 Task: Create List Security in Board Marketing Strategy to Workspace Lead Generation. Create List Passwords in Board Employee Offboarding to Workspace Lead Generation. Create List Licenses in Board Content Marketing Web Content Strategy and Optimization to Workspace Lead Generation
Action: Mouse moved to (552, 151)
Screenshot: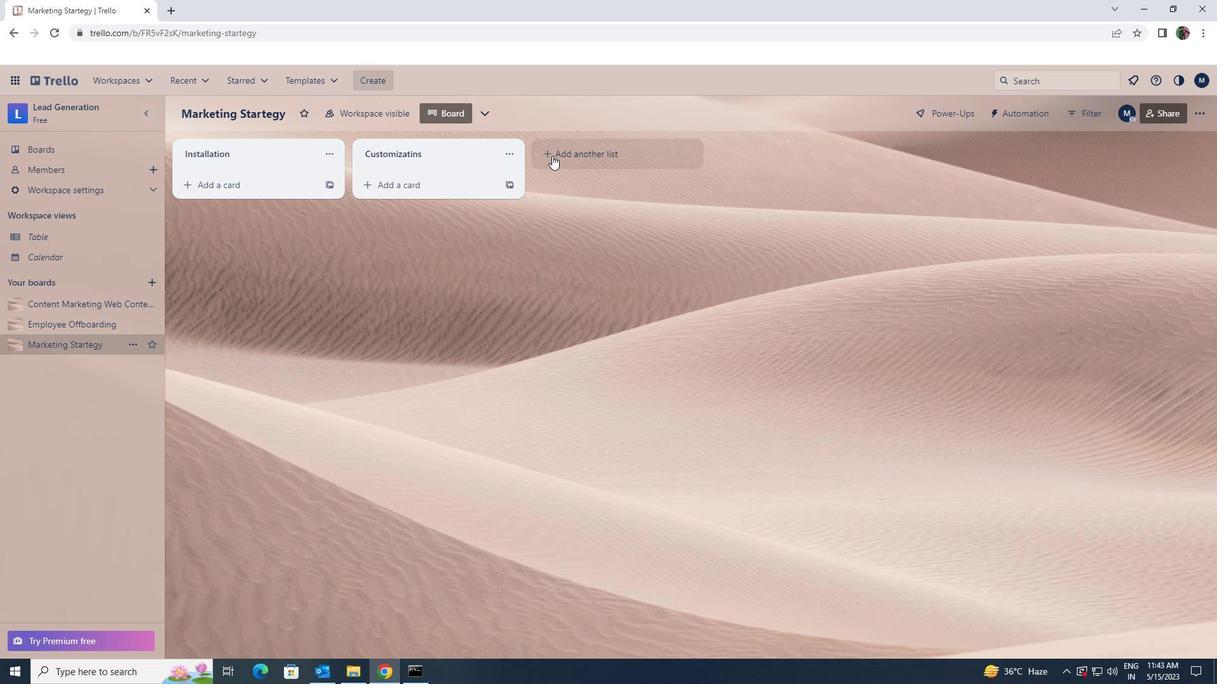 
Action: Mouse pressed left at (552, 151)
Screenshot: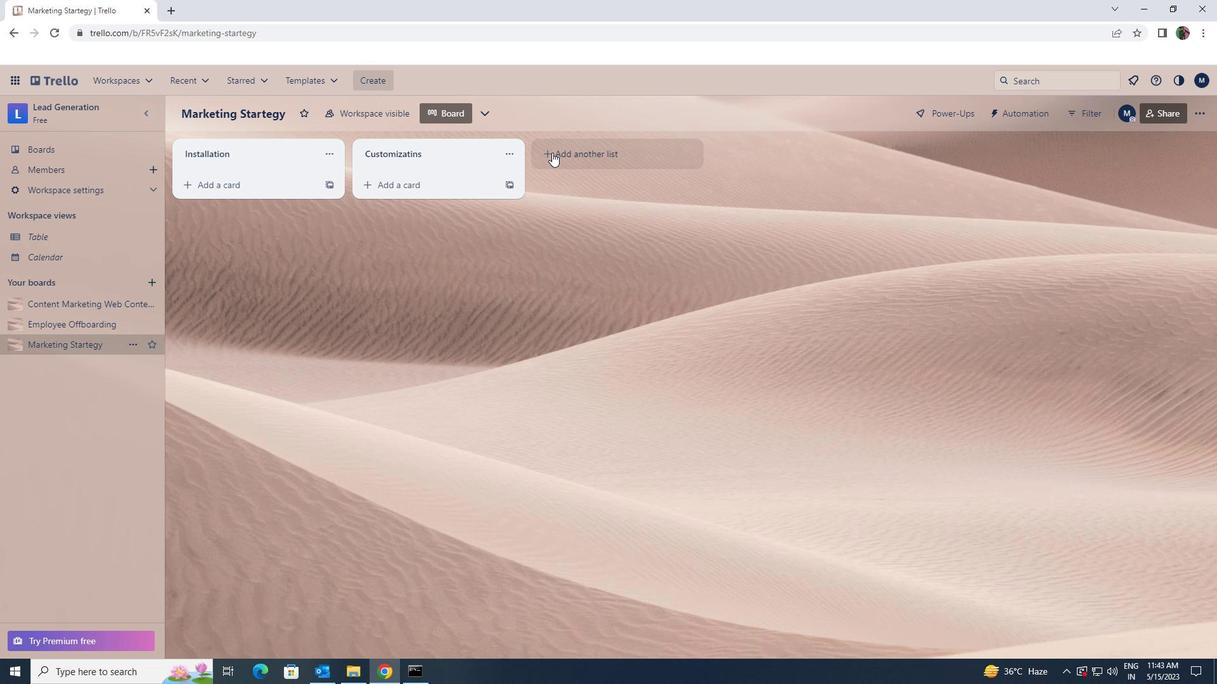 
Action: Key pressed <Key.shift><Key.shift><Key.shift><Key.shift><Key.shift><Key.shift>SECURITY
Screenshot: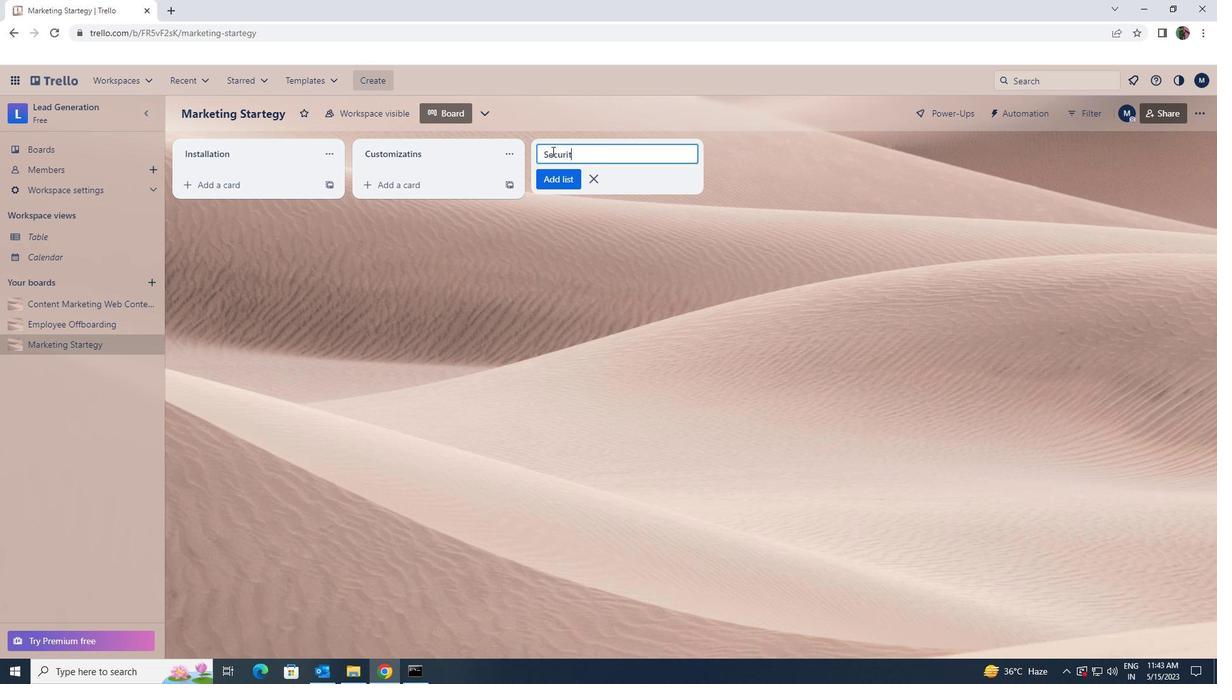 
Action: Mouse moved to (567, 183)
Screenshot: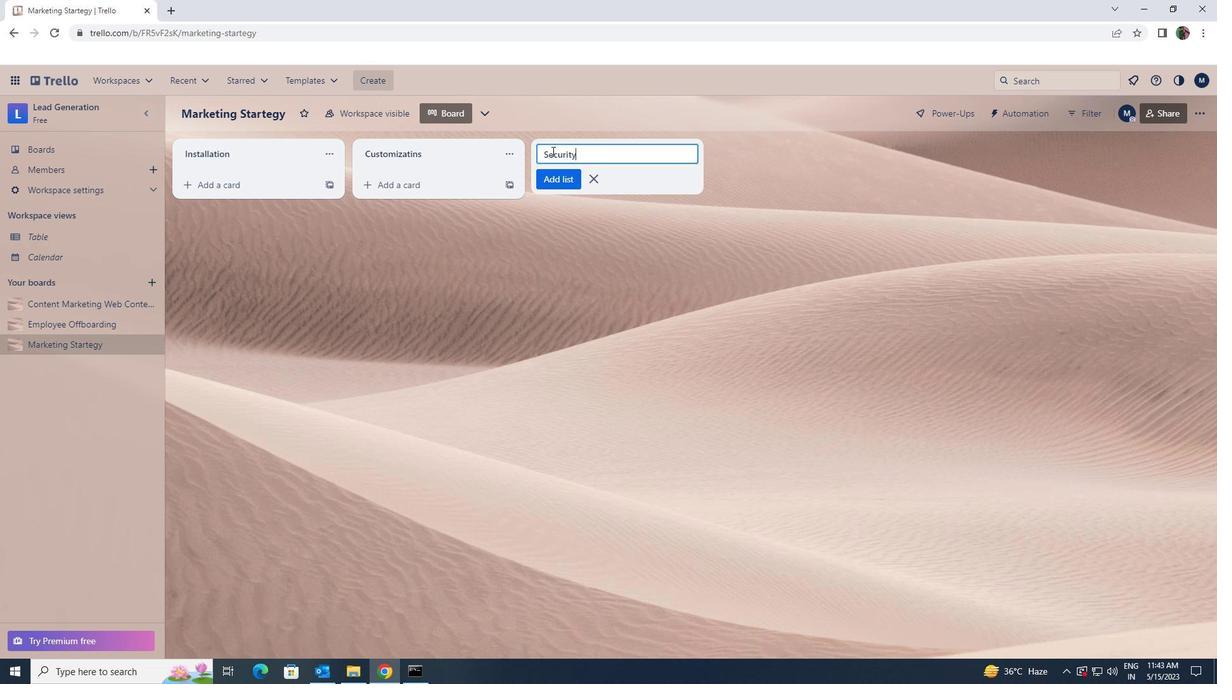 
Action: Mouse pressed left at (567, 183)
Screenshot: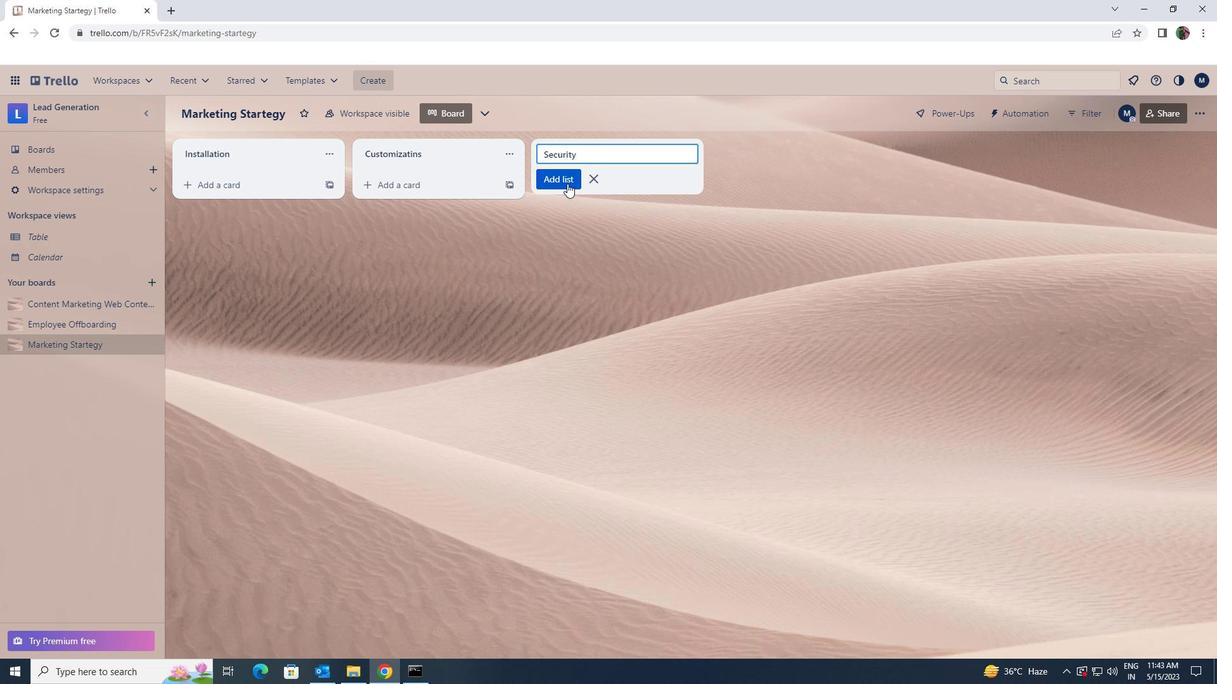 
Action: Mouse moved to (40, 329)
Screenshot: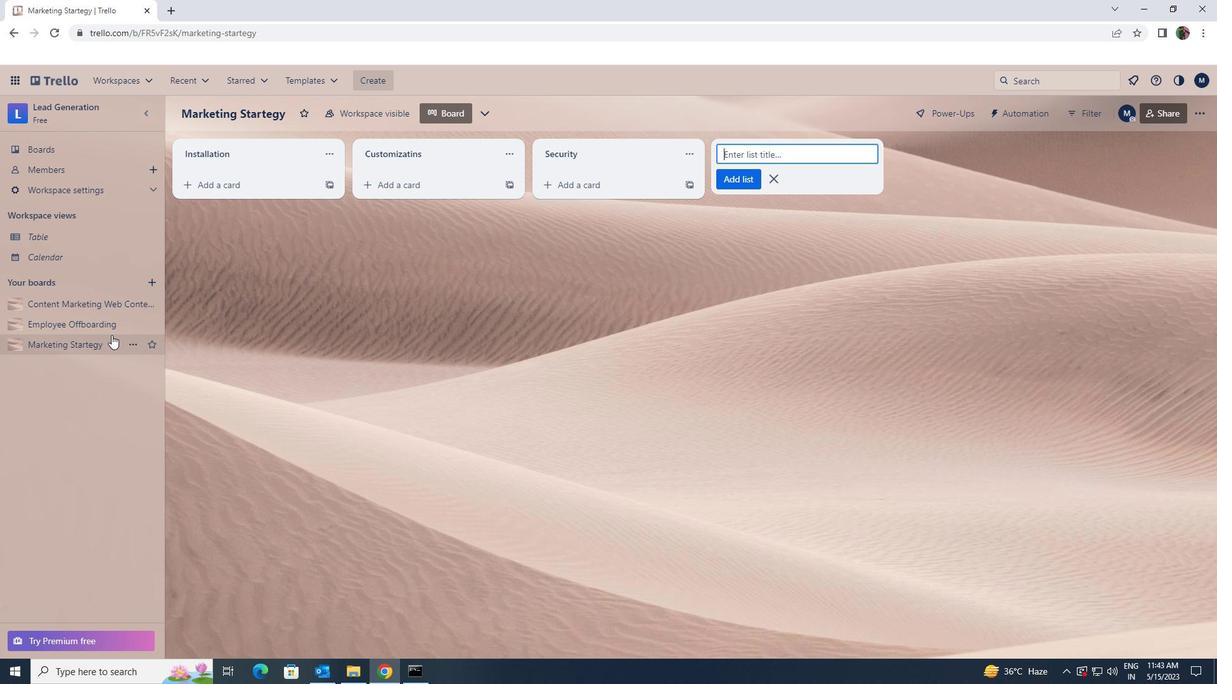 
Action: Mouse pressed left at (40, 329)
Screenshot: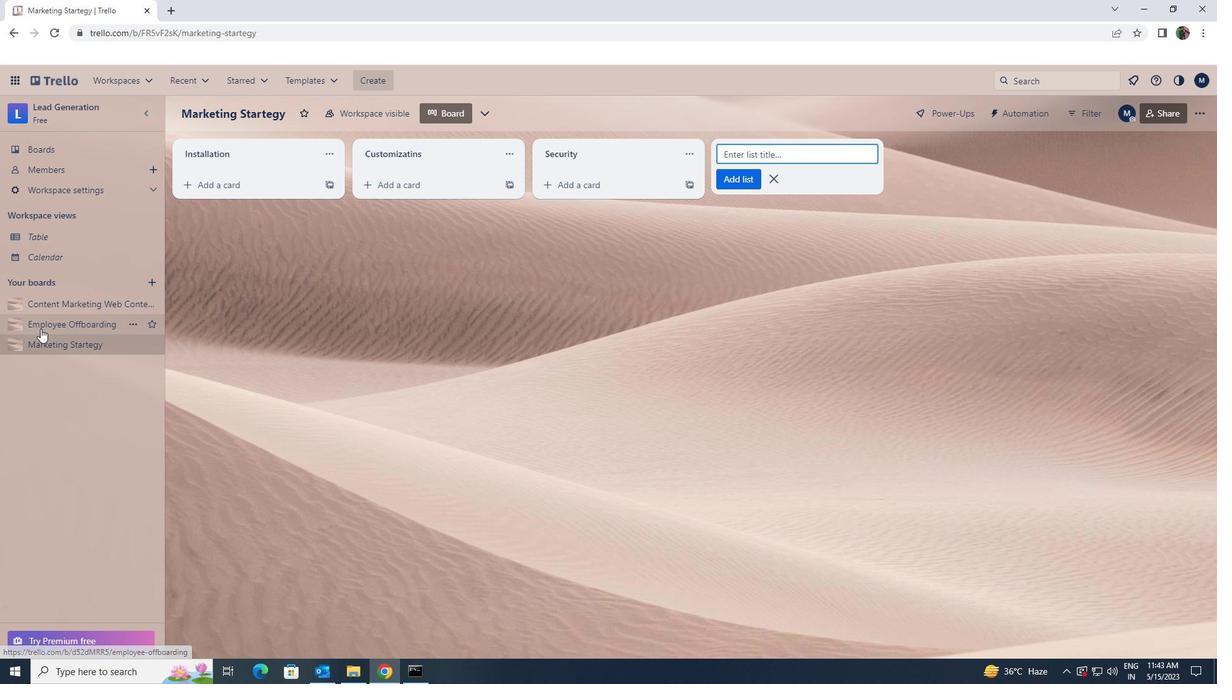 
Action: Mouse moved to (560, 156)
Screenshot: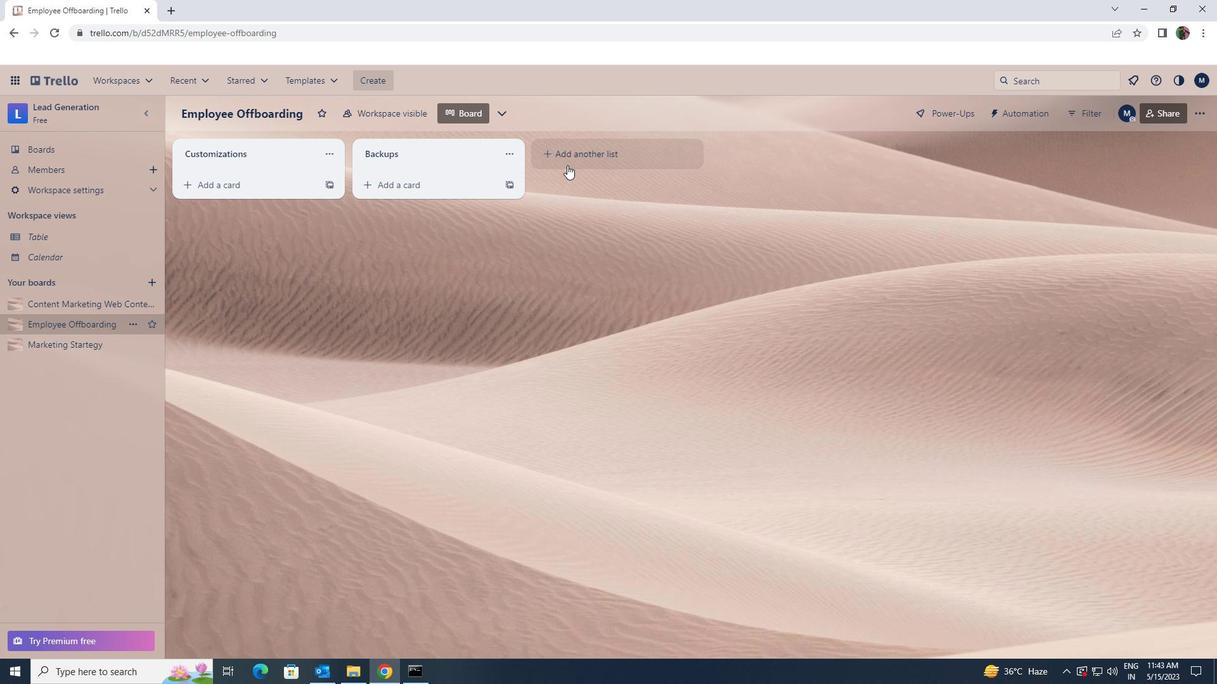
Action: Mouse pressed left at (560, 156)
Screenshot: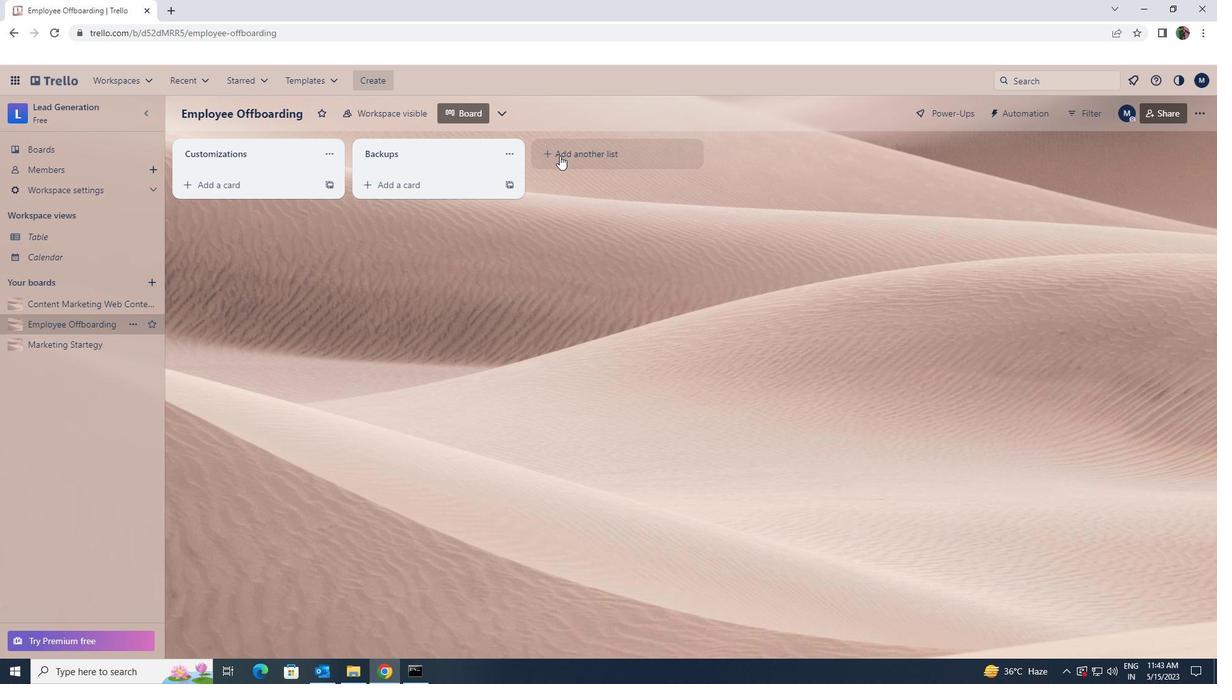 
Action: Key pressed <Key.shift>PASSWORD
Screenshot: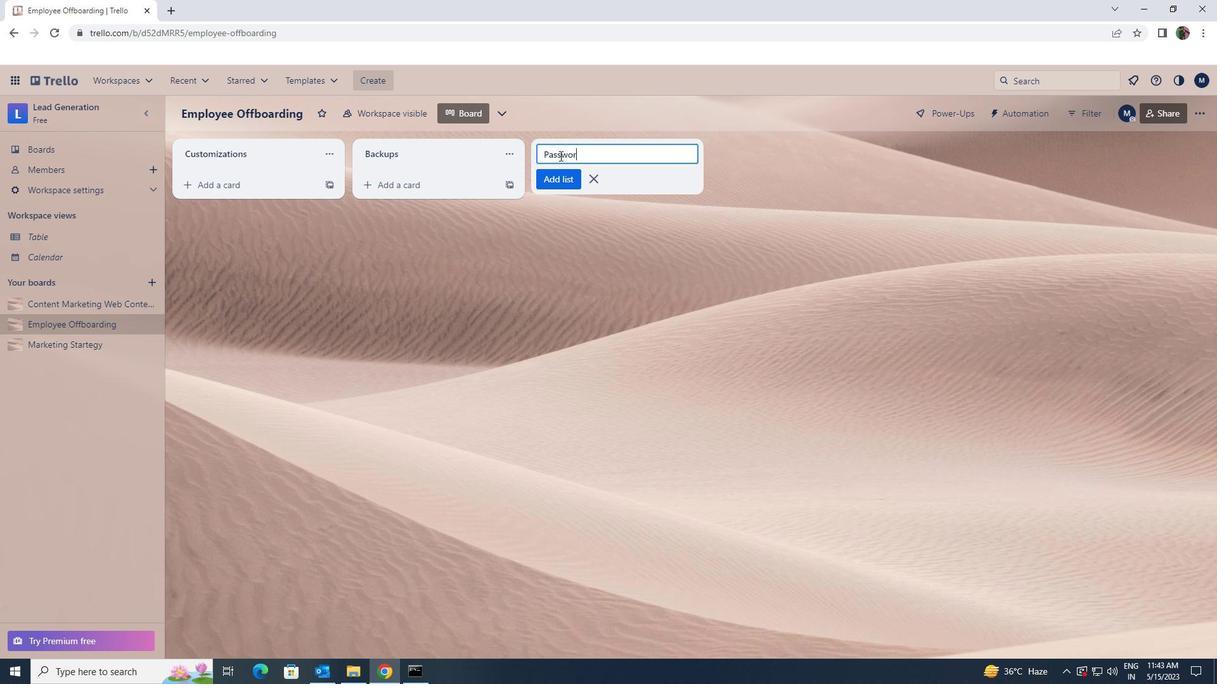 
Action: Mouse moved to (562, 176)
Screenshot: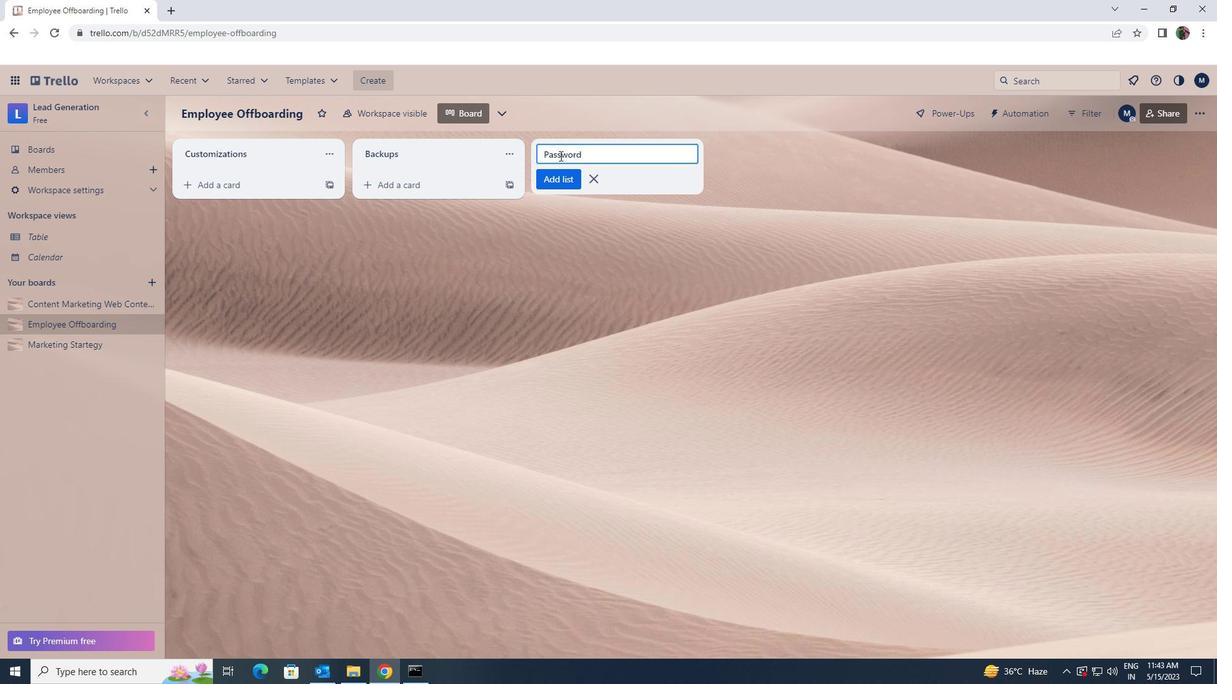 
Action: Mouse pressed left at (562, 176)
Screenshot: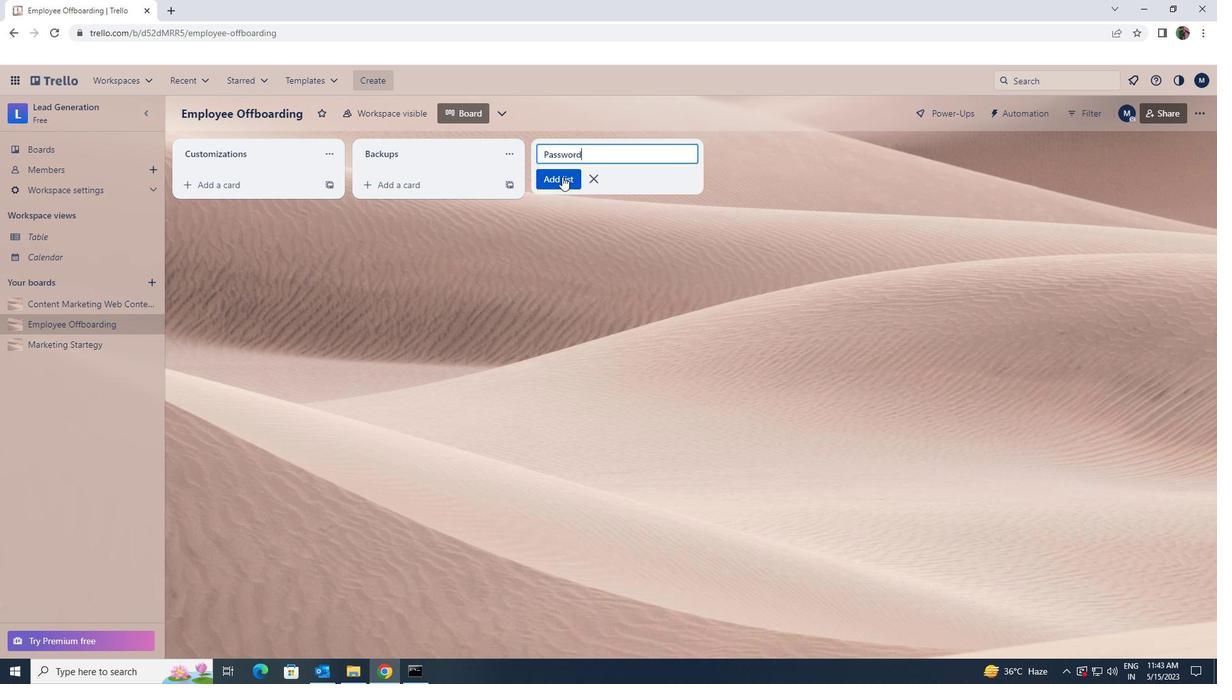 
Action: Mouse moved to (83, 300)
Screenshot: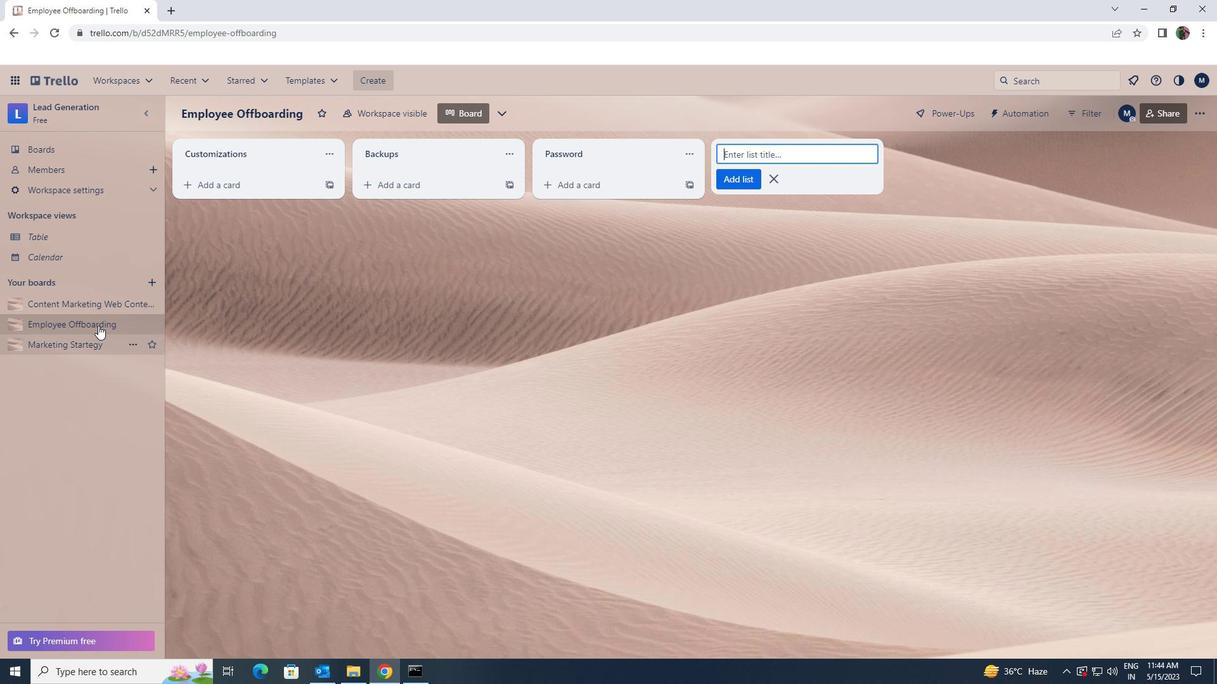 
Action: Mouse pressed left at (83, 300)
Screenshot: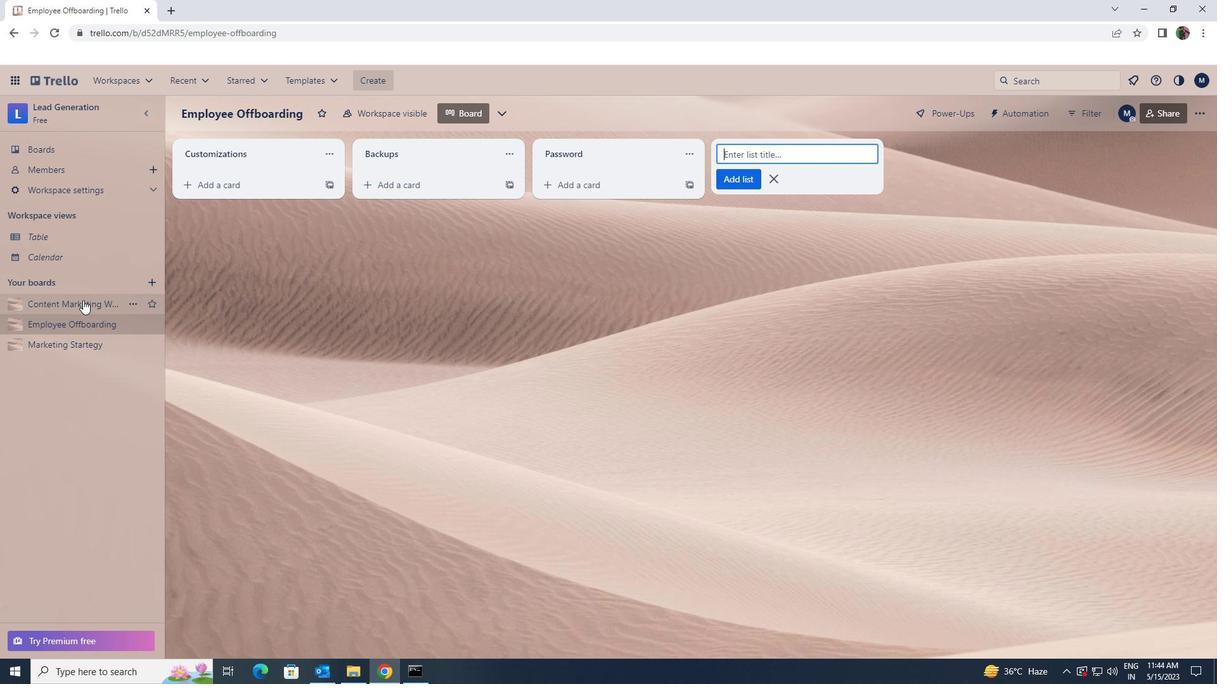 
Action: Mouse moved to (543, 162)
Screenshot: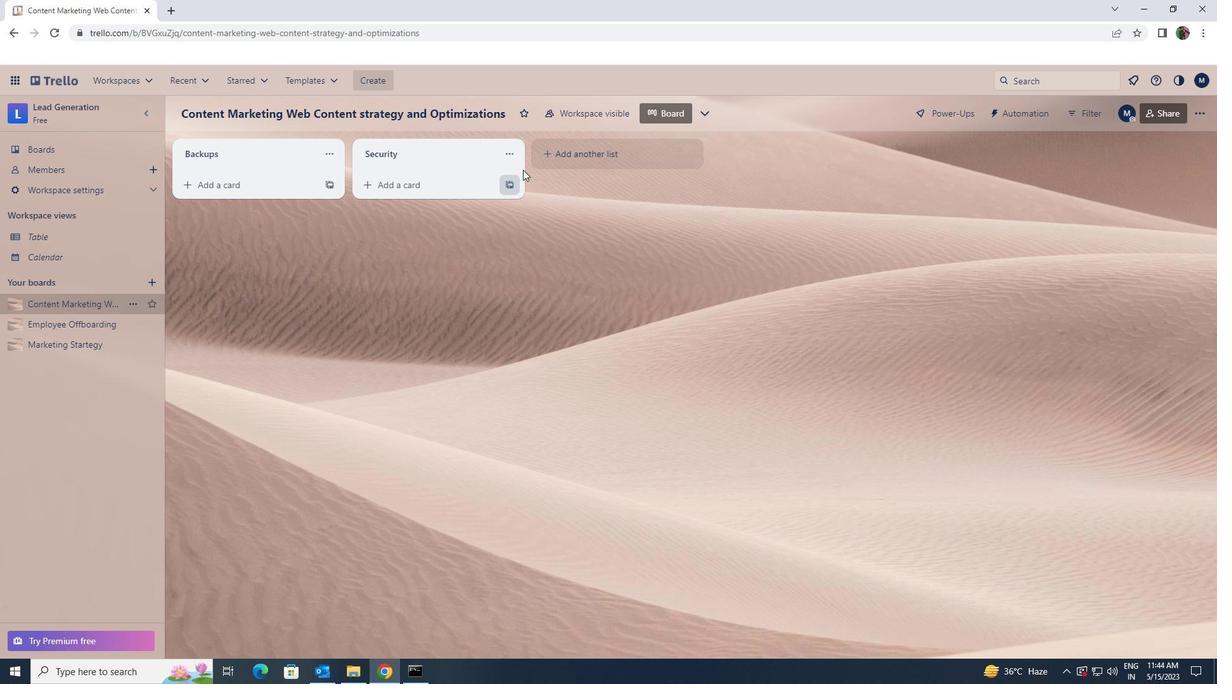 
Action: Mouse pressed left at (543, 162)
Screenshot: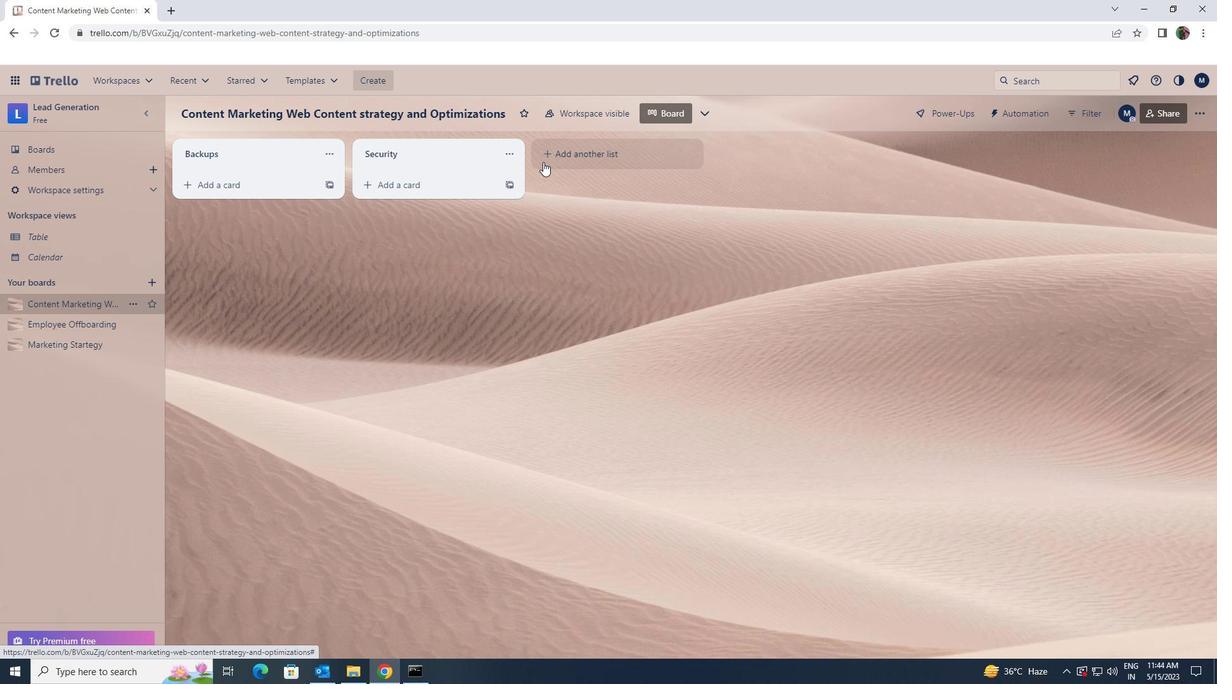 
Action: Key pressed <Key.shift><Key.shift><Key.shift><Key.shift><Key.shift><Key.shift><Key.shift><Key.shift><Key.shift><Key.shift><Key.shift><Key.shift><Key.shift><Key.shift><Key.shift><Key.shift><Key.shift>LICENSES
Screenshot: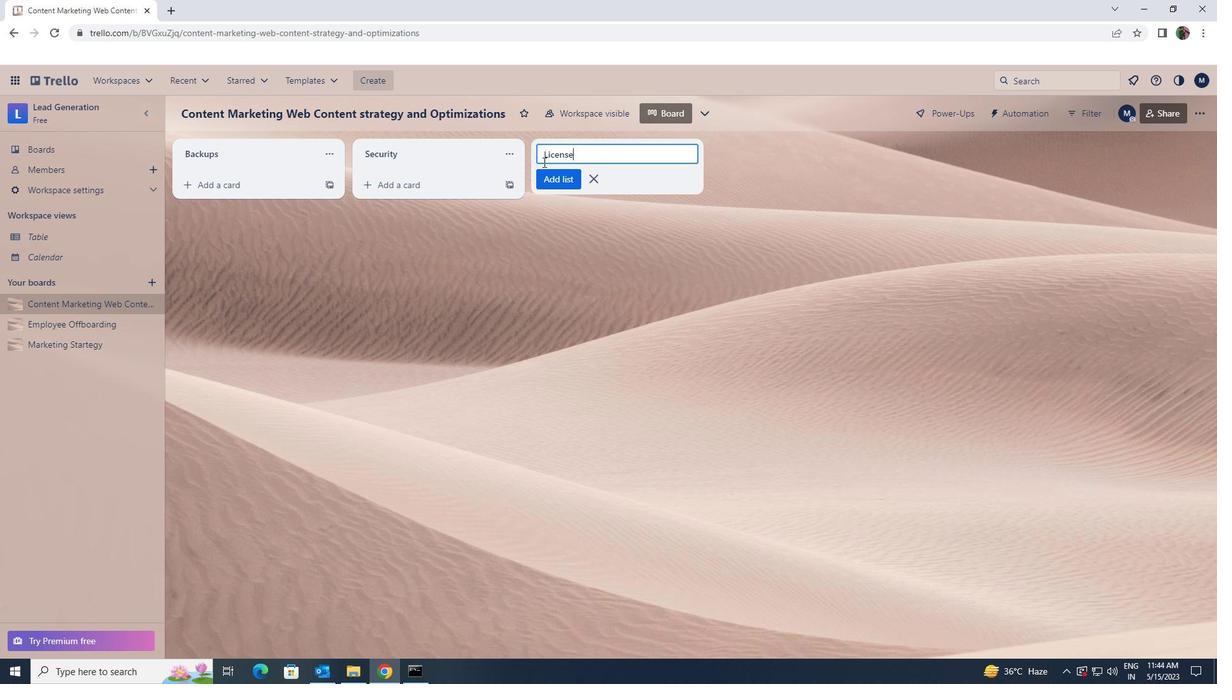 
Action: Mouse moved to (560, 169)
Screenshot: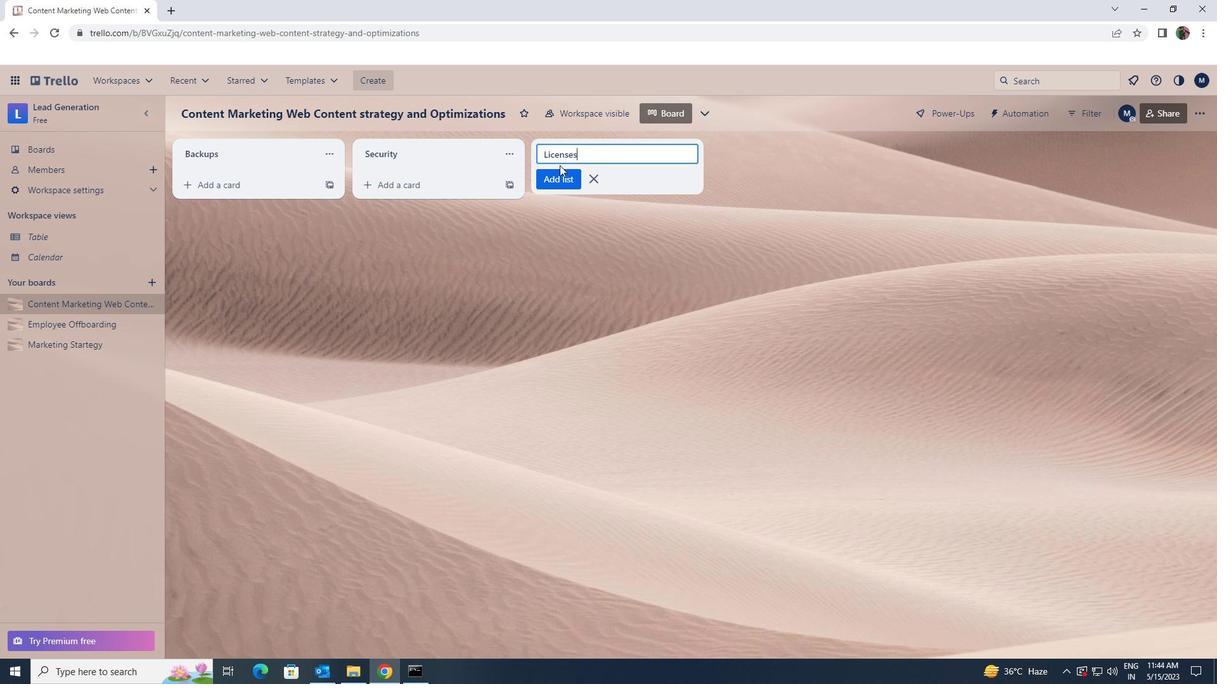 
Action: Mouse pressed left at (560, 169)
Screenshot: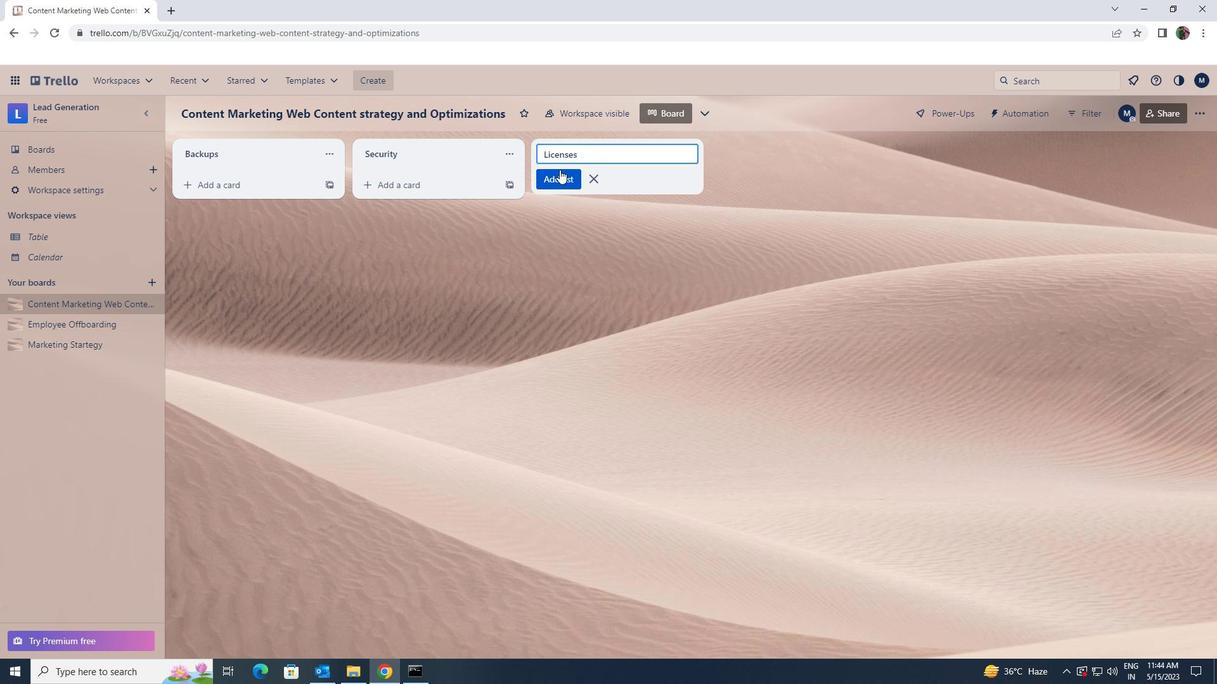
